 Task: Create in the project TurboCharge an epic 'Disaster Recovery Testing'.
Action: Mouse moved to (205, 58)
Screenshot: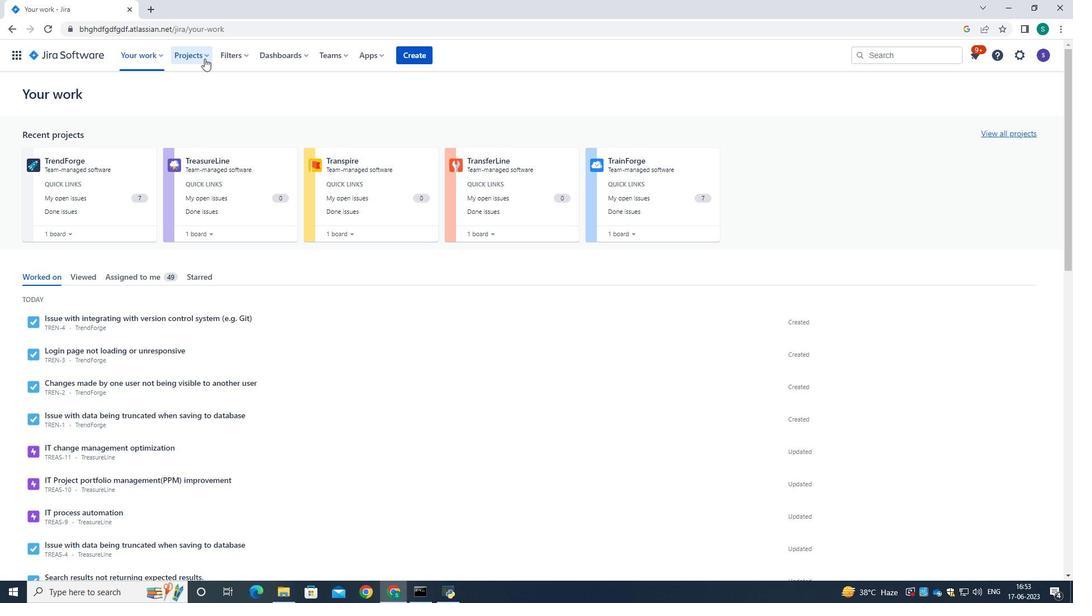 
Action: Mouse pressed left at (205, 58)
Screenshot: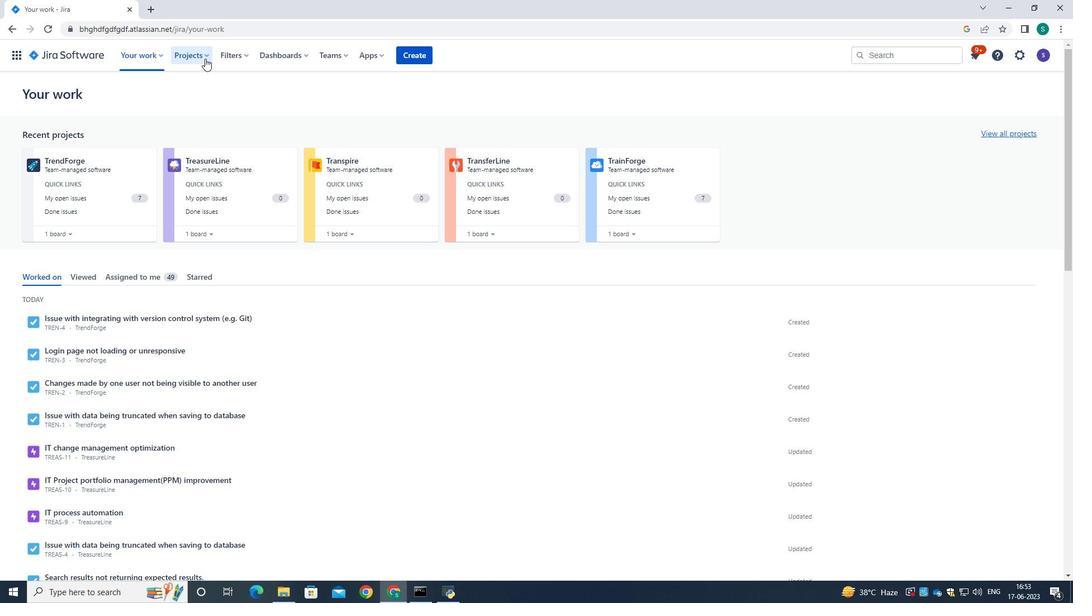 
Action: Mouse moved to (203, 113)
Screenshot: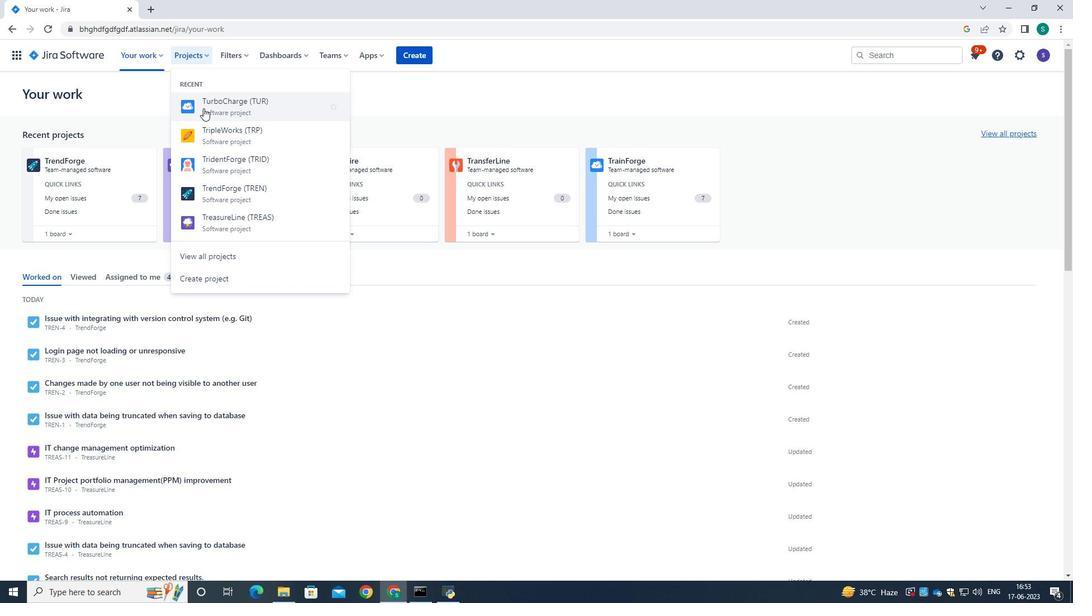 
Action: Mouse pressed left at (203, 113)
Screenshot: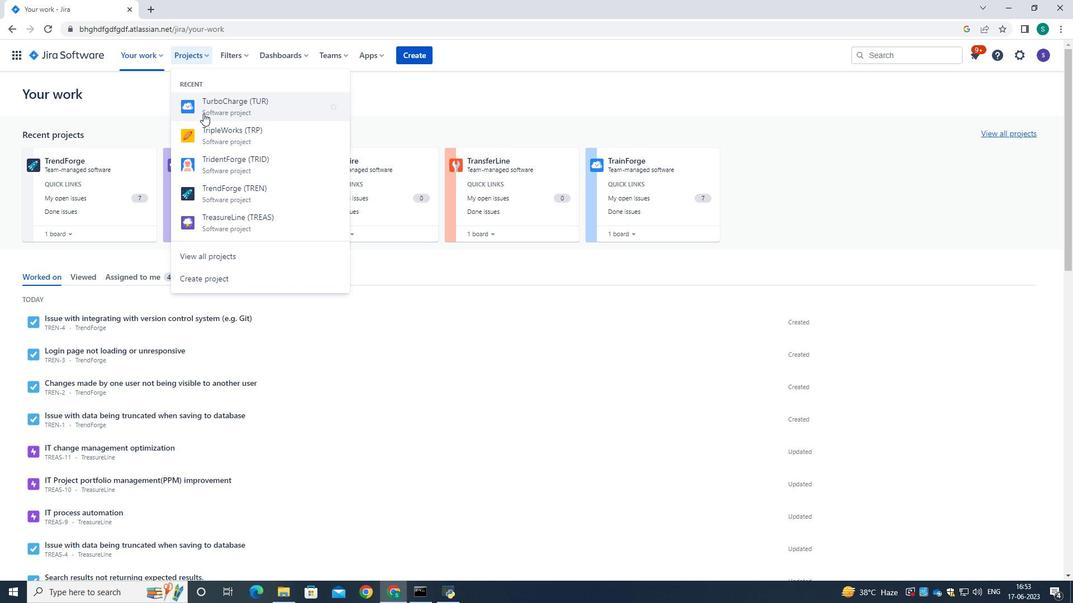 
Action: Mouse moved to (61, 172)
Screenshot: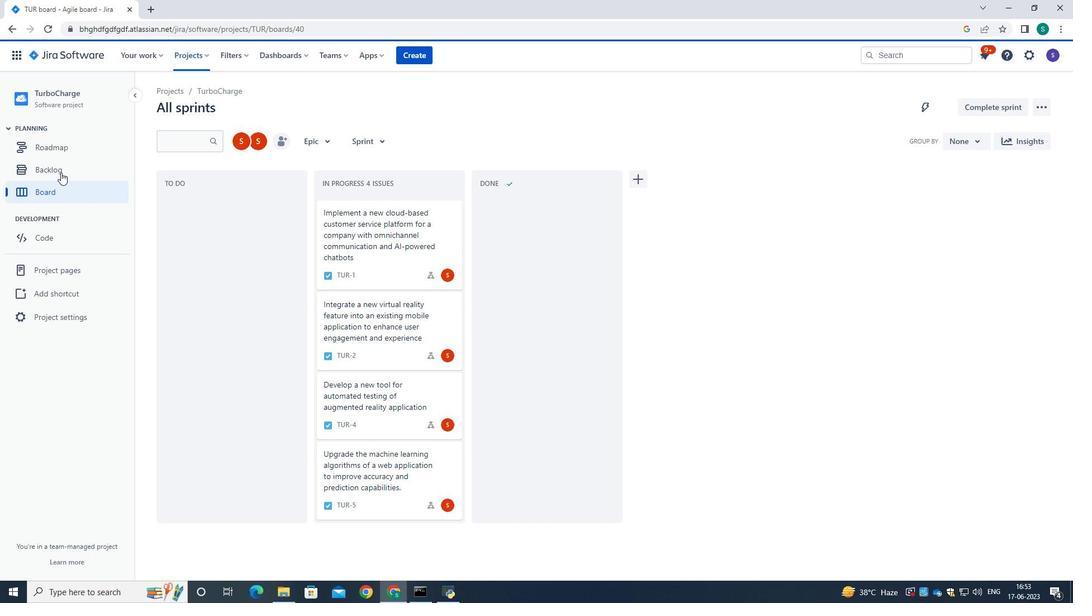 
Action: Mouse pressed left at (61, 172)
Screenshot: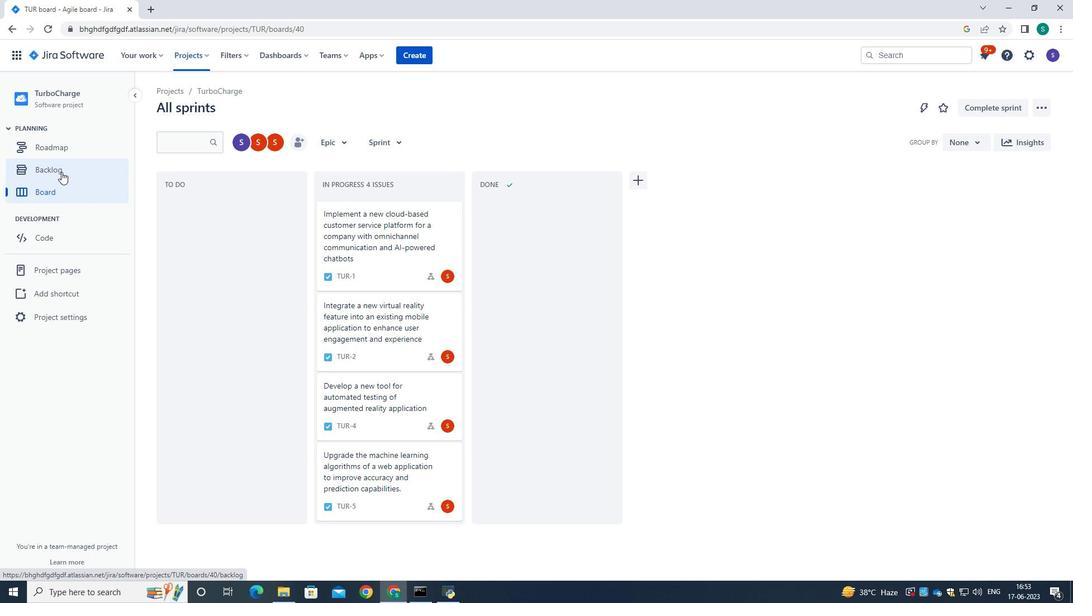 
Action: Mouse moved to (251, 257)
Screenshot: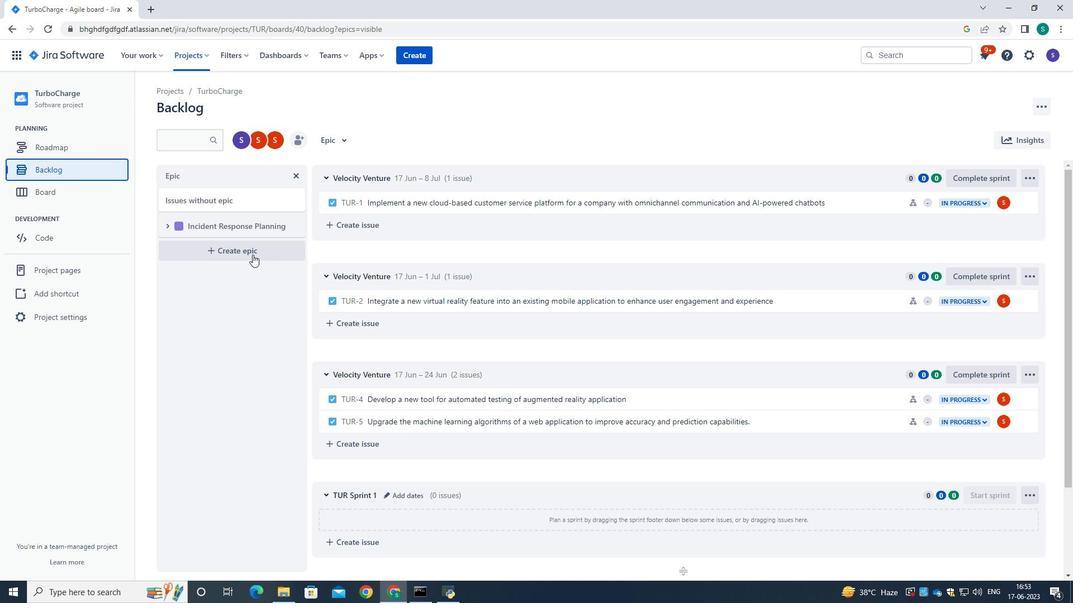 
Action: Mouse pressed left at (251, 257)
Screenshot: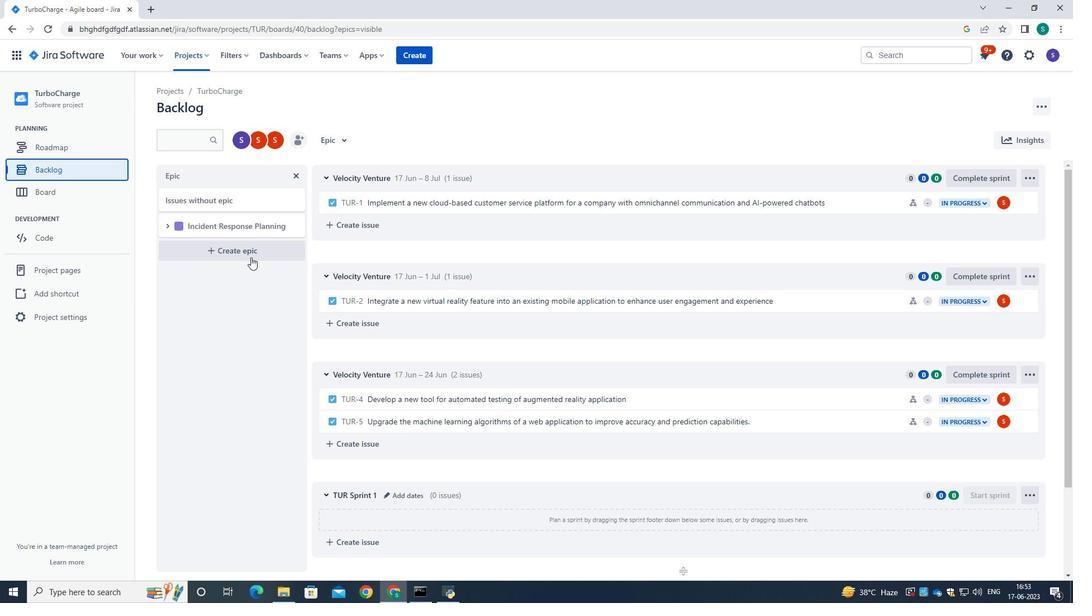 
Action: Mouse moved to (223, 246)
Screenshot: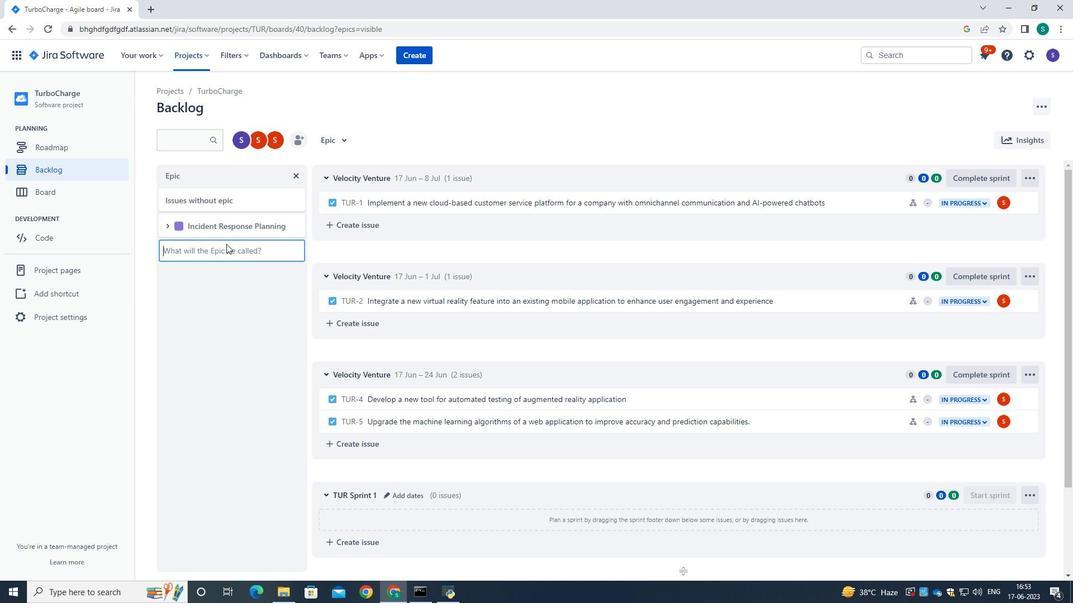 
Action: Mouse pressed left at (223, 246)
Screenshot: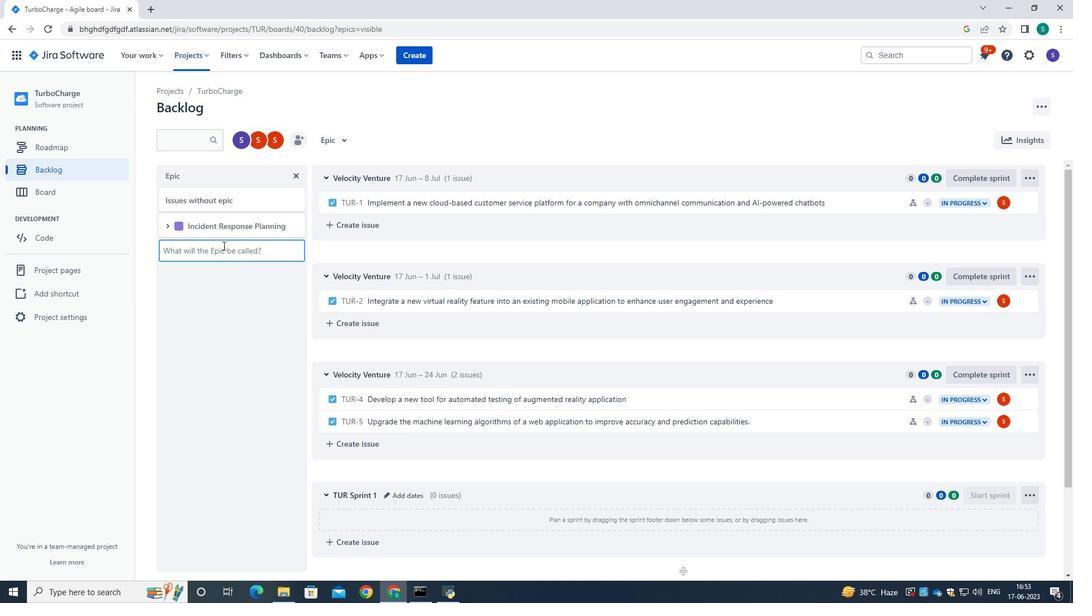 
Action: Key pressed <Key.caps_lock>D<Key.caps_lock>isaster<Key.space><Key.caps_lock>R<Key.caps_lock>ecovery<Key.space><Key.caps_lock>T<Key.caps_lock>esting<Key.enter>
Screenshot: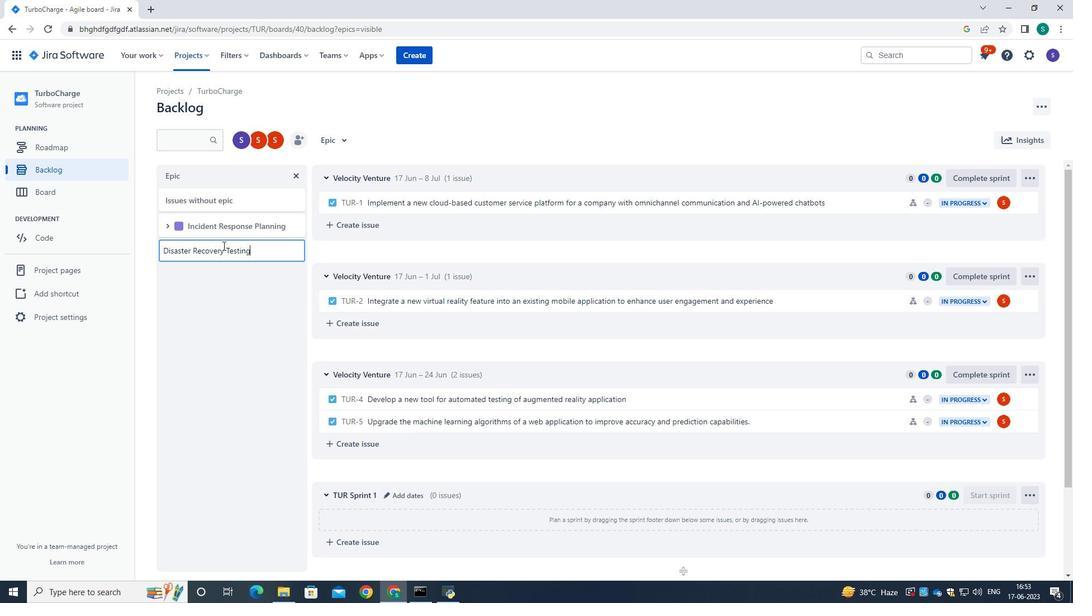 
Action: Mouse moved to (249, 352)
Screenshot: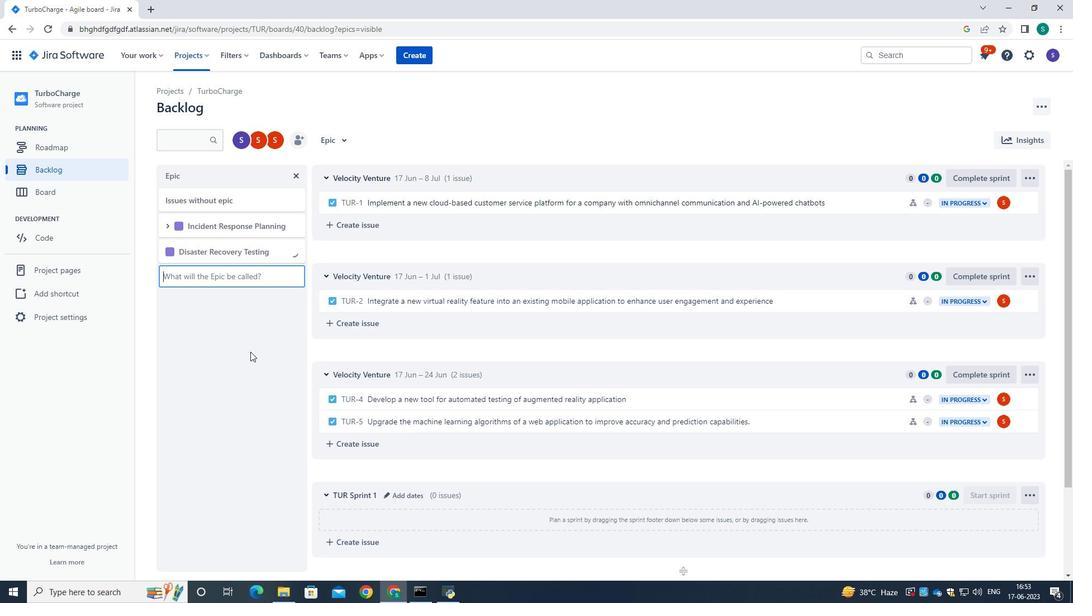 
Action: Mouse pressed left at (249, 352)
Screenshot: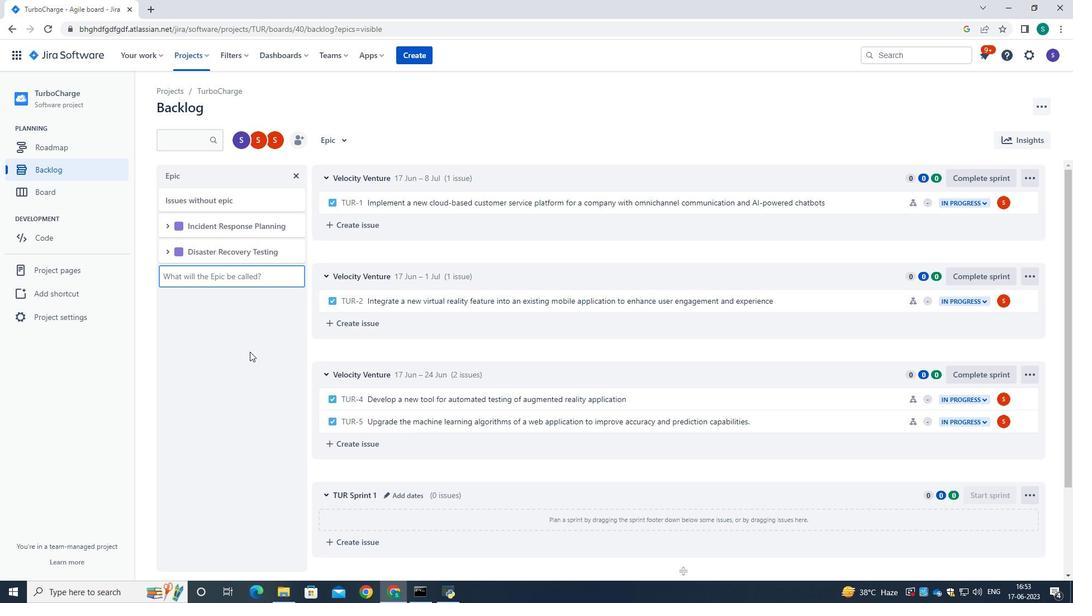 
